 Task: Create a due date automation trigger when advanced on, on the monday after a card is due add fields without custom field "Resume" set to a number greater than 1 and greater or equal to 10 at 11:00 AM.
Action: Mouse moved to (1021, 77)
Screenshot: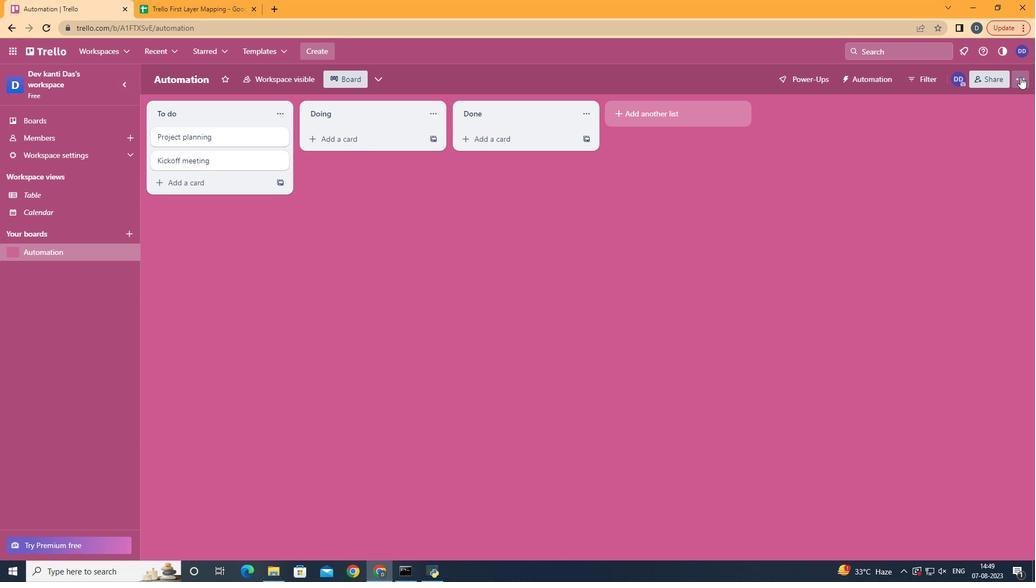 
Action: Mouse pressed left at (1021, 77)
Screenshot: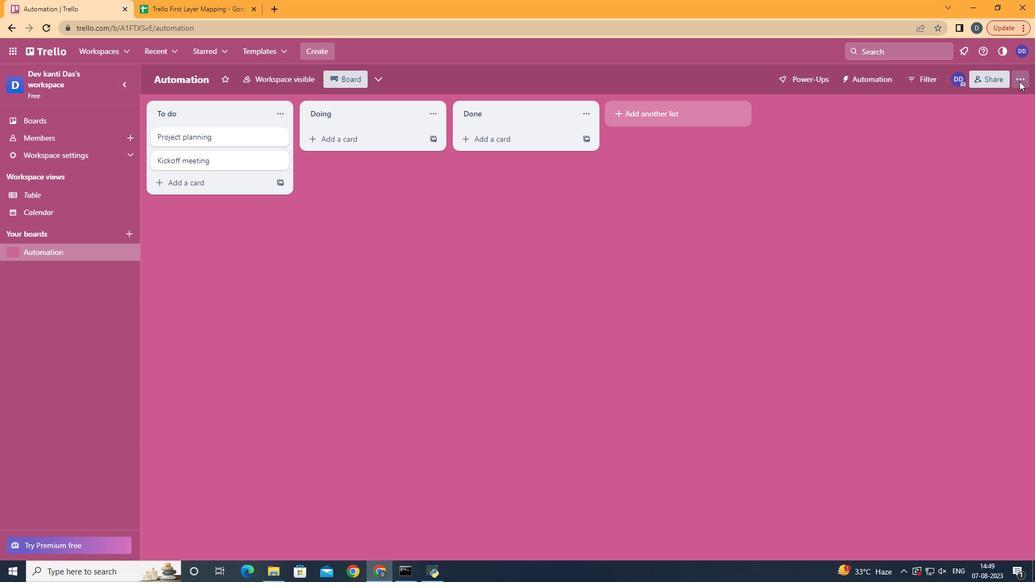 
Action: Mouse moved to (964, 218)
Screenshot: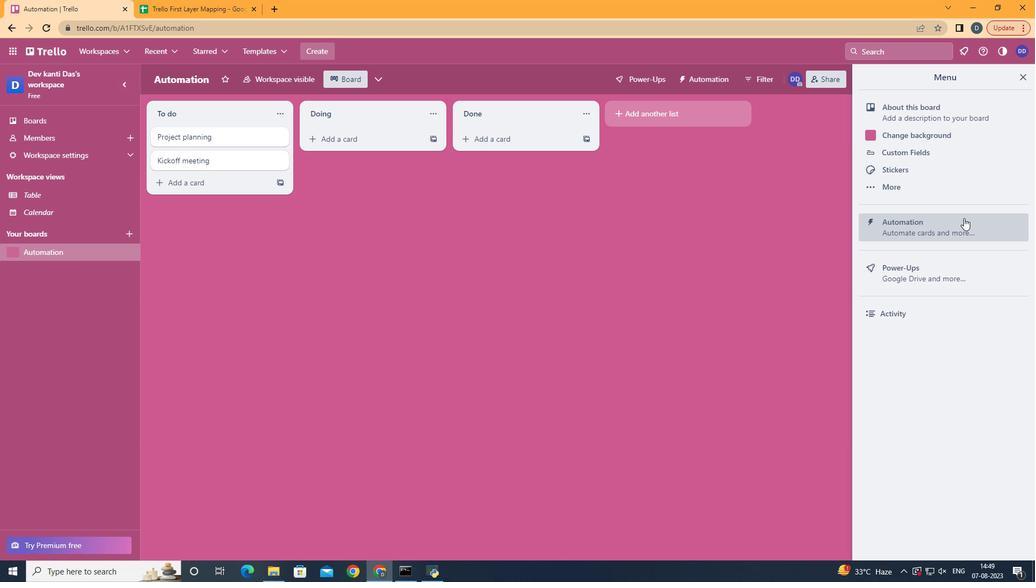 
Action: Mouse pressed left at (964, 218)
Screenshot: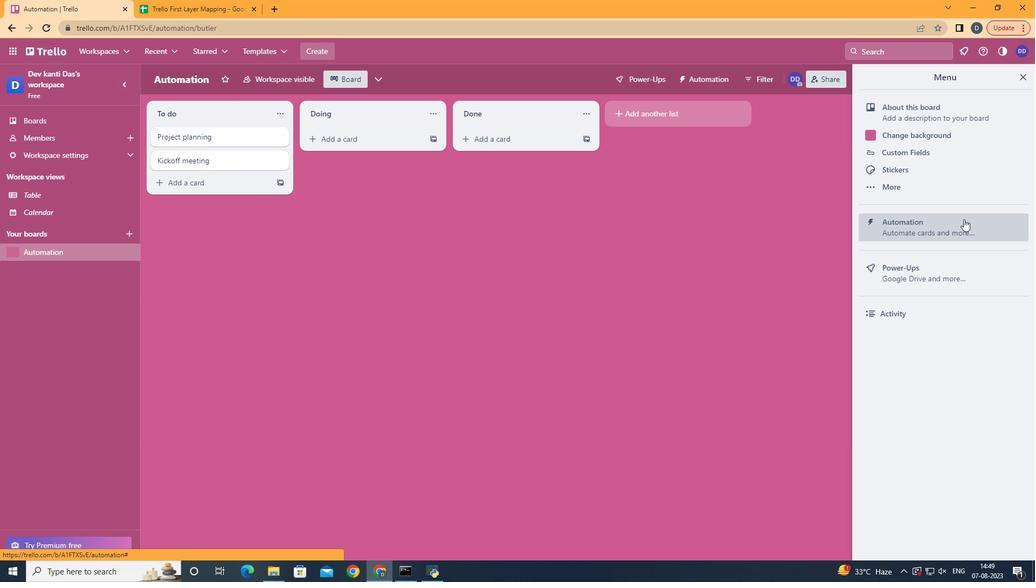 
Action: Mouse moved to (219, 222)
Screenshot: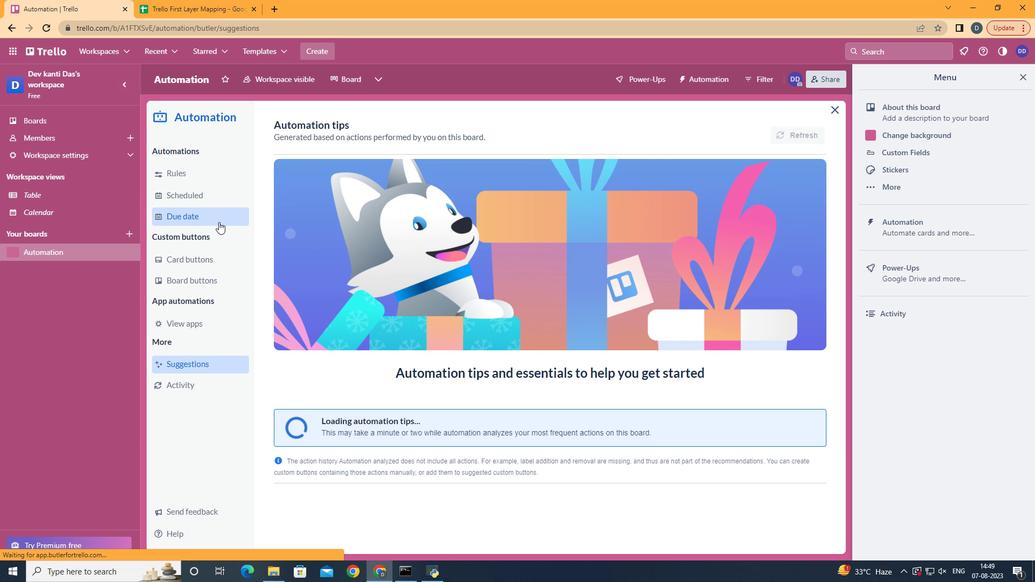 
Action: Mouse pressed left at (219, 222)
Screenshot: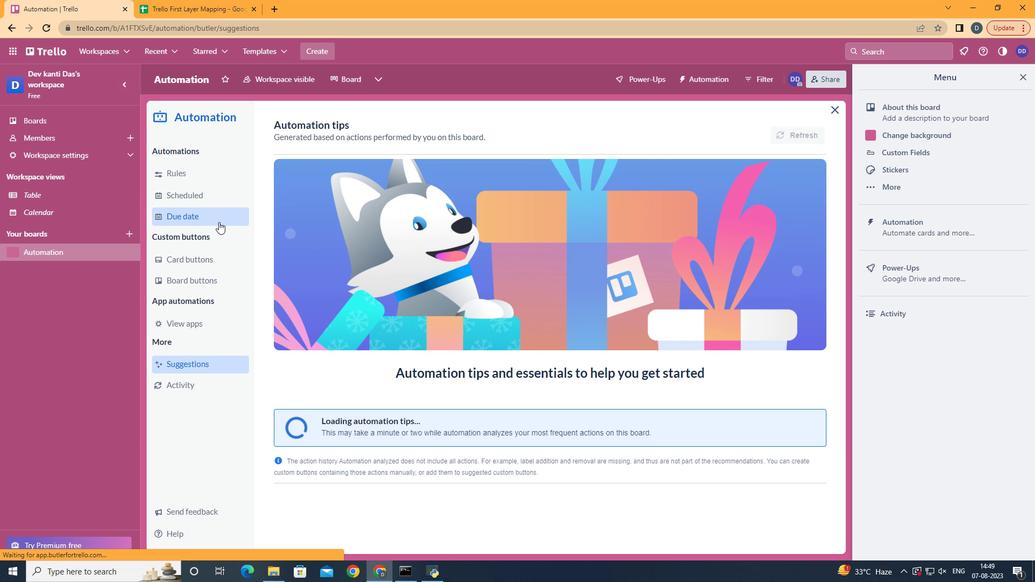 
Action: Mouse moved to (759, 130)
Screenshot: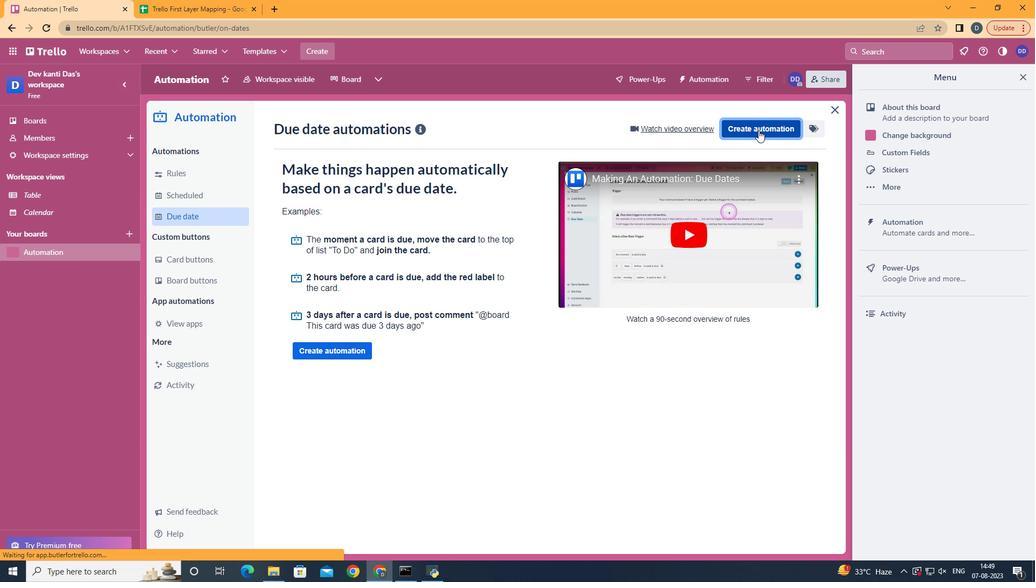 
Action: Mouse pressed left at (759, 130)
Screenshot: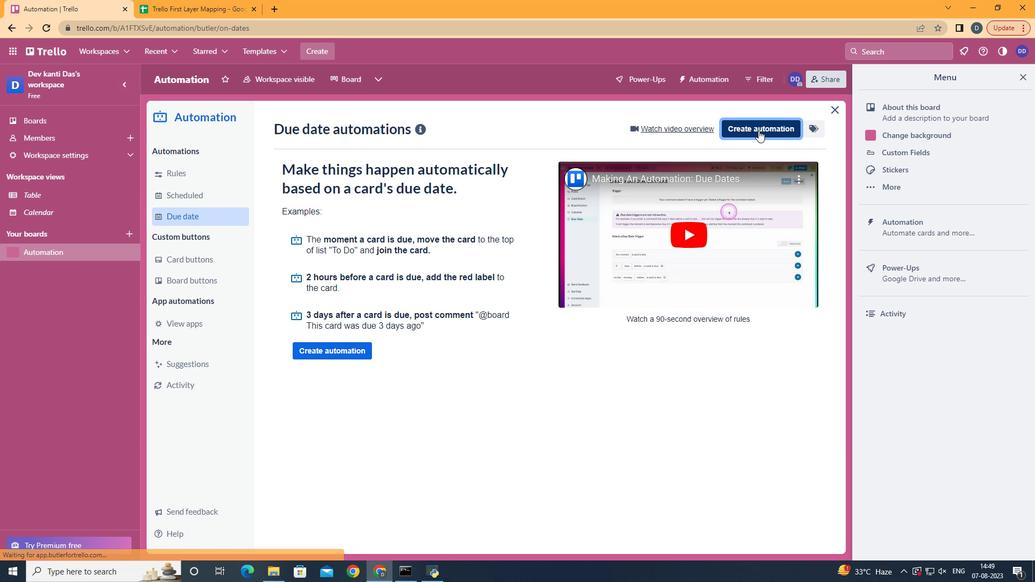
Action: Mouse moved to (551, 229)
Screenshot: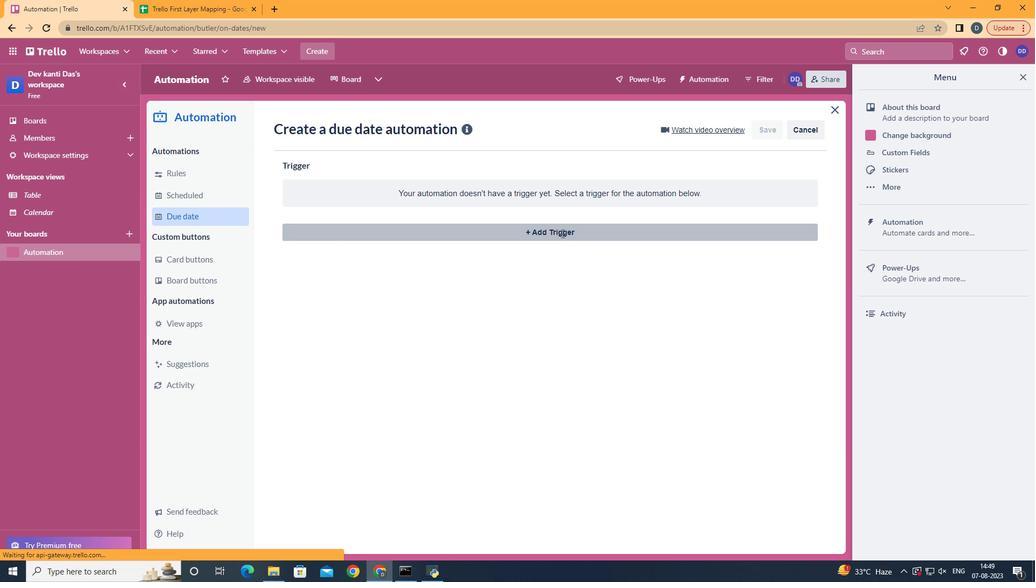 
Action: Mouse pressed left at (551, 229)
Screenshot: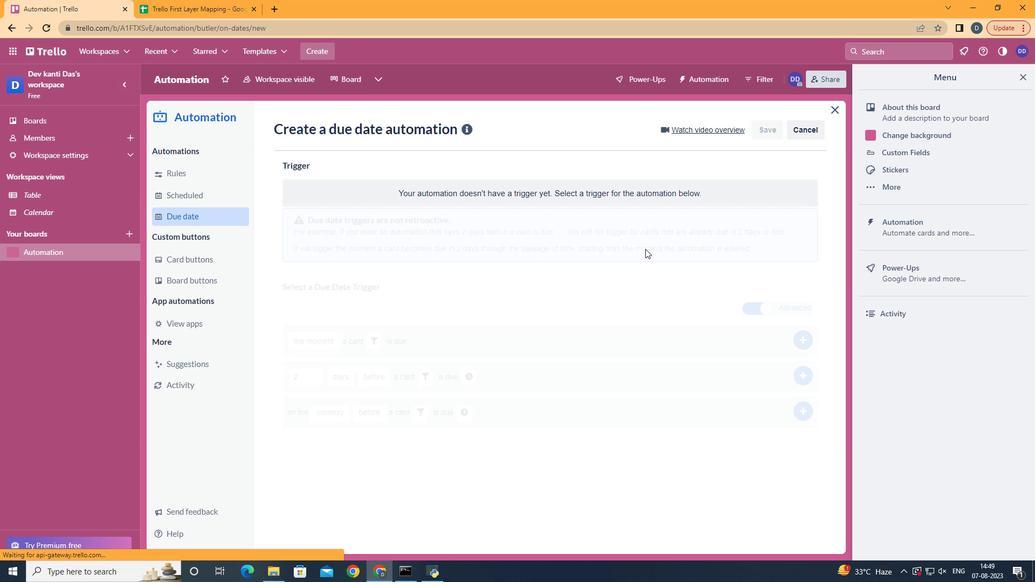 
Action: Mouse moved to (356, 281)
Screenshot: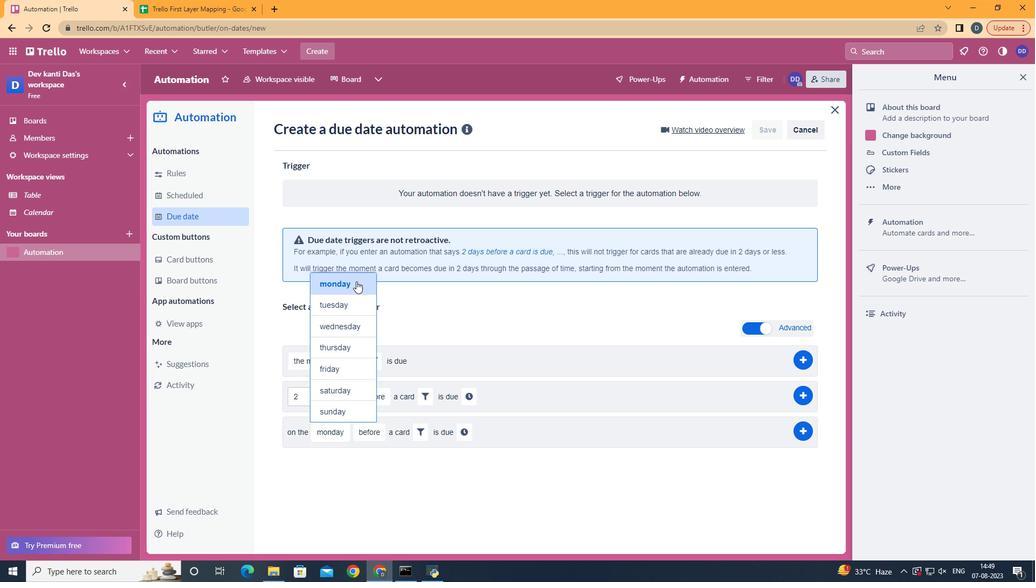 
Action: Mouse pressed left at (356, 281)
Screenshot: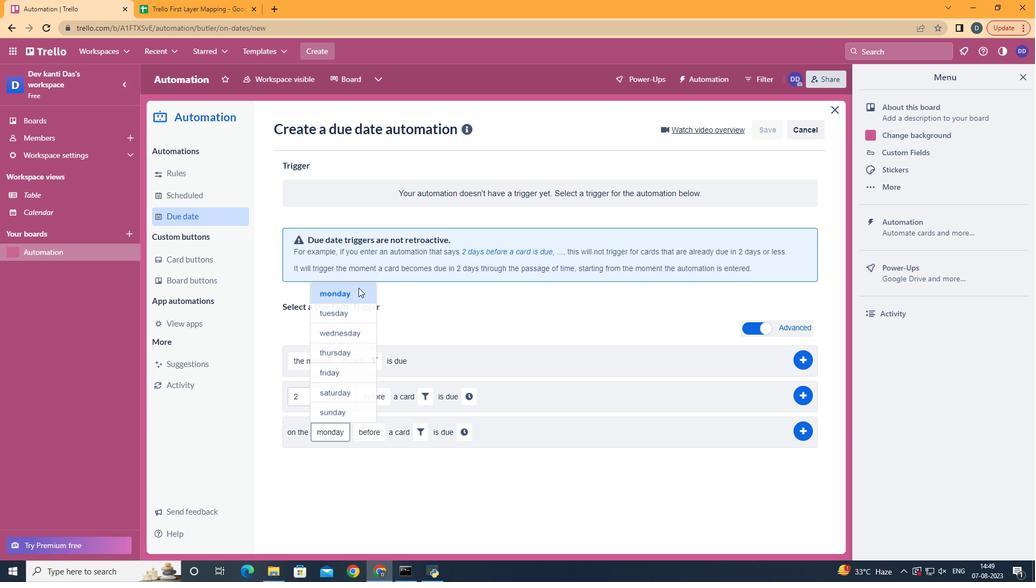 
Action: Mouse moved to (372, 469)
Screenshot: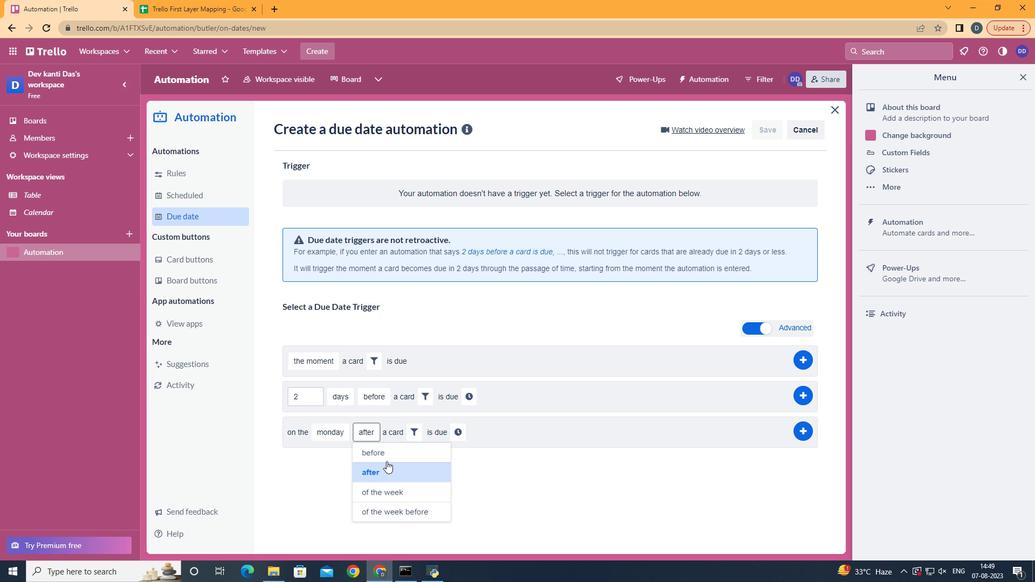 
Action: Mouse pressed left at (372, 469)
Screenshot: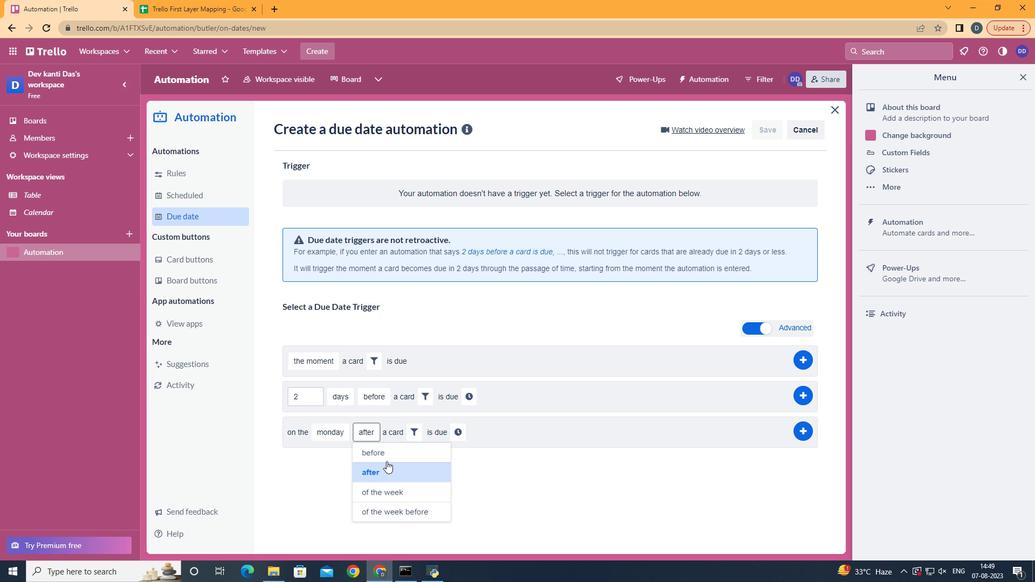 
Action: Mouse moved to (415, 435)
Screenshot: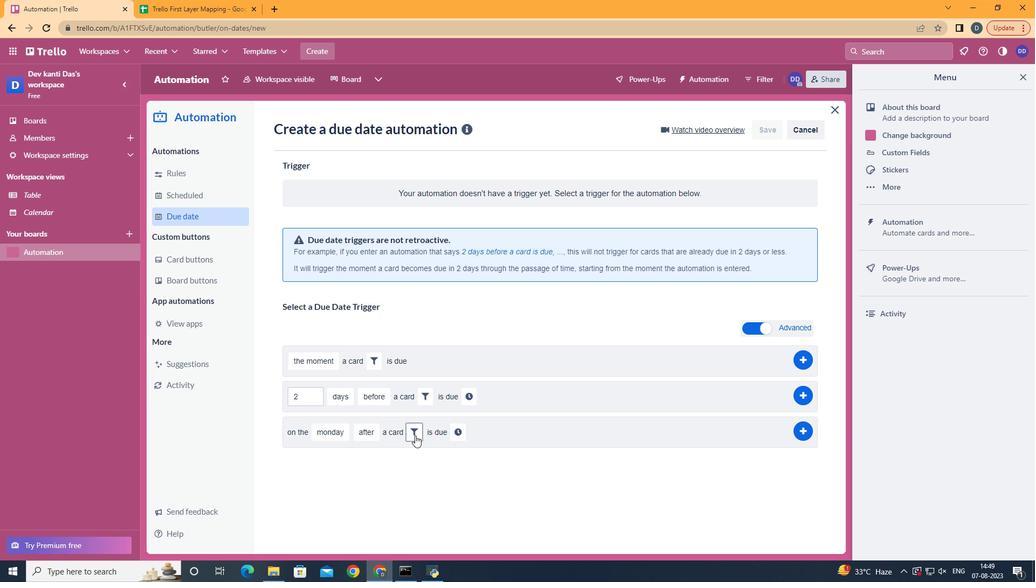 
Action: Mouse pressed left at (415, 435)
Screenshot: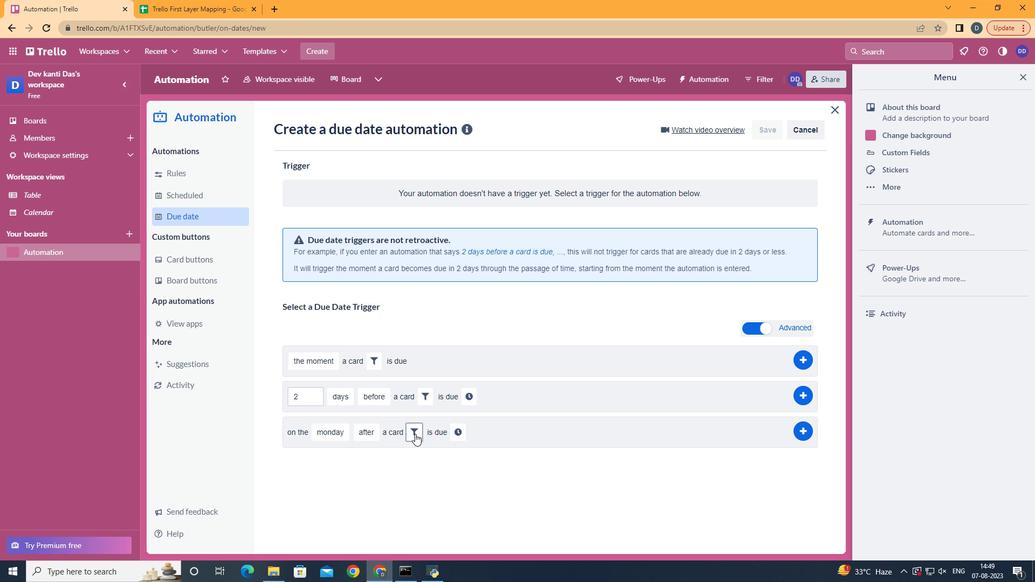 
Action: Mouse moved to (596, 462)
Screenshot: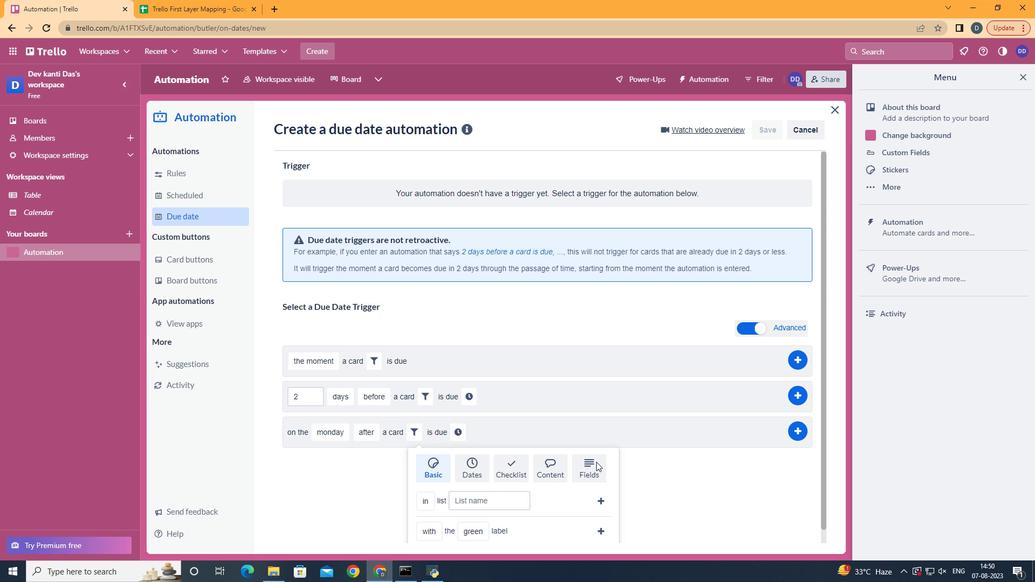 
Action: Mouse pressed left at (596, 462)
Screenshot: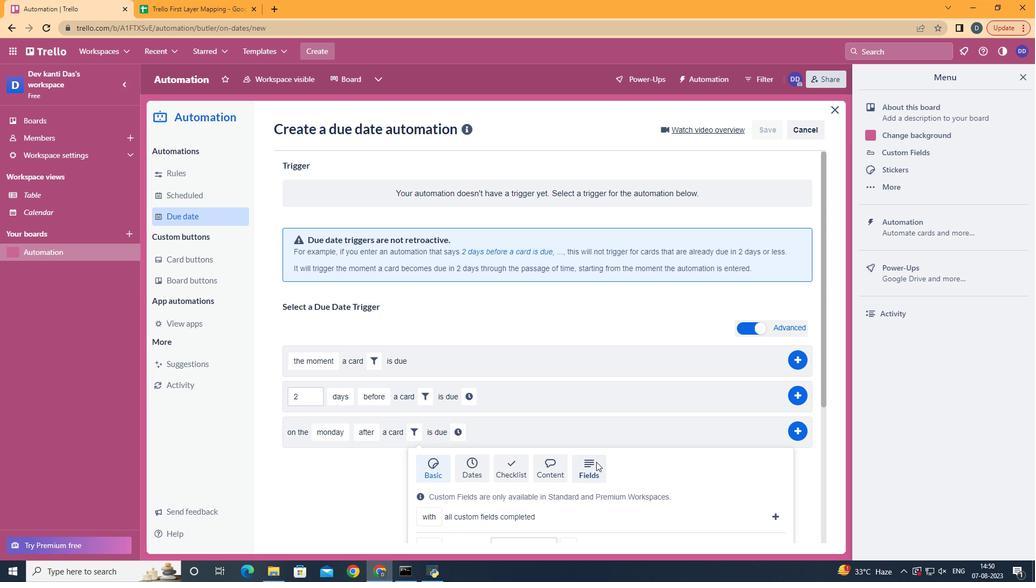 
Action: Mouse scrolled (596, 461) with delta (0, 0)
Screenshot: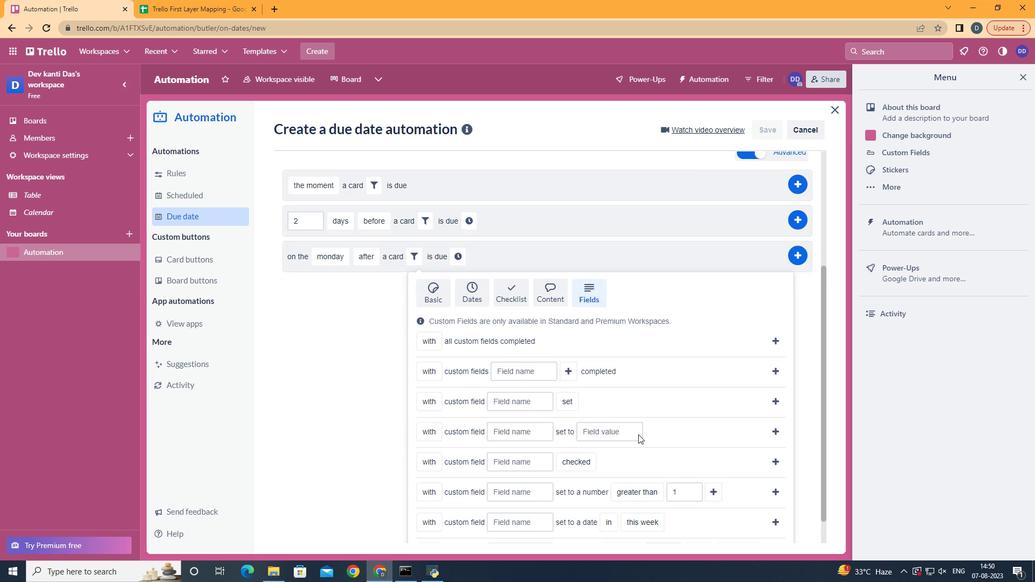 
Action: Mouse scrolled (596, 461) with delta (0, 0)
Screenshot: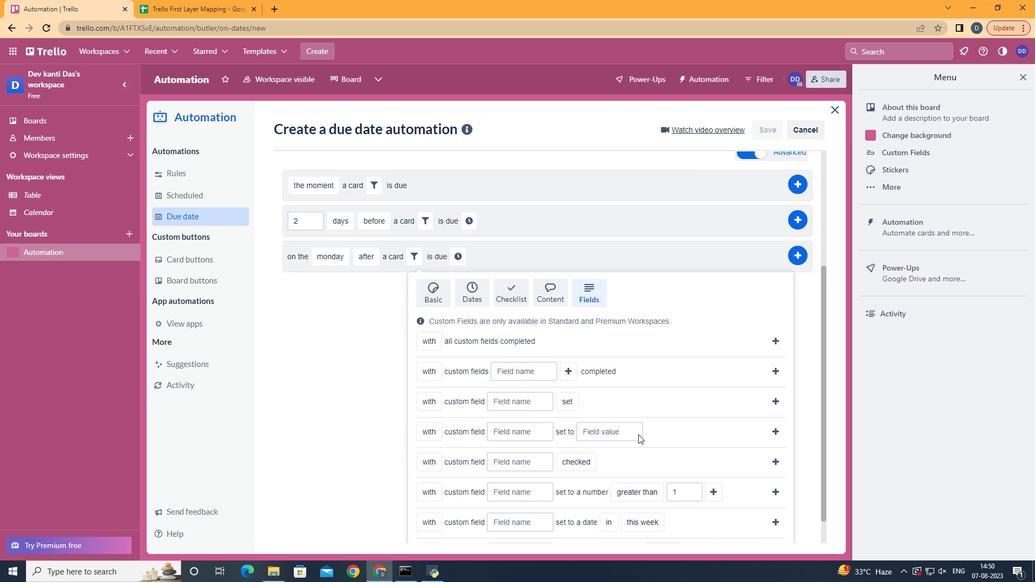 
Action: Mouse scrolled (596, 461) with delta (0, 0)
Screenshot: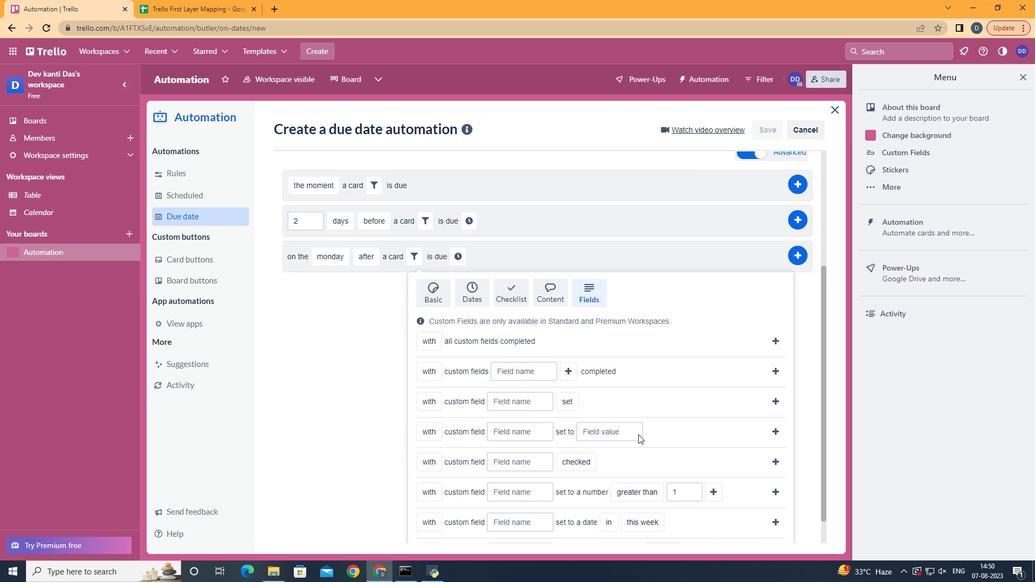 
Action: Mouse scrolled (596, 461) with delta (0, 0)
Screenshot: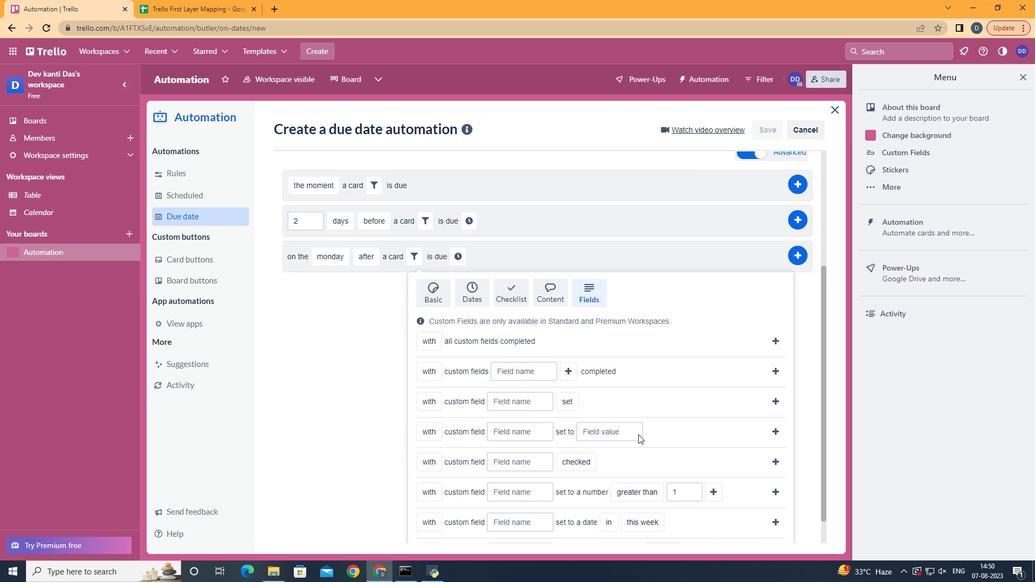 
Action: Mouse scrolled (596, 461) with delta (0, 0)
Screenshot: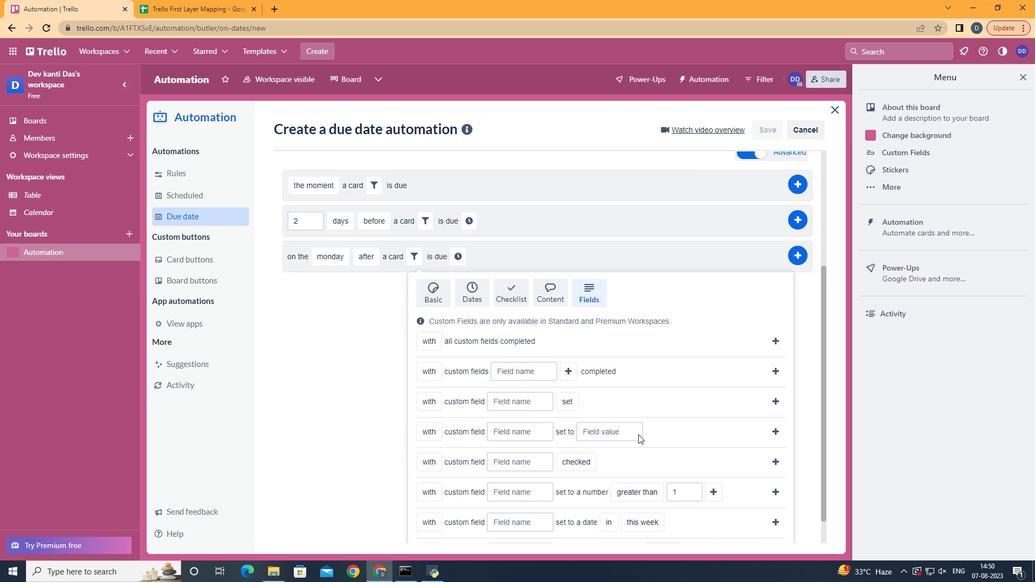 
Action: Mouse scrolled (596, 461) with delta (0, 0)
Screenshot: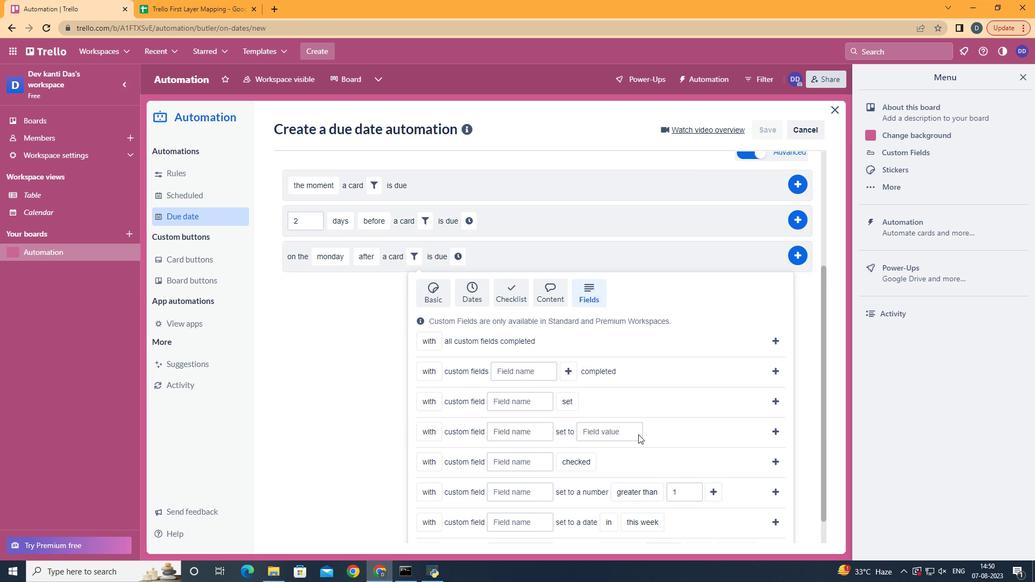 
Action: Mouse moved to (597, 462)
Screenshot: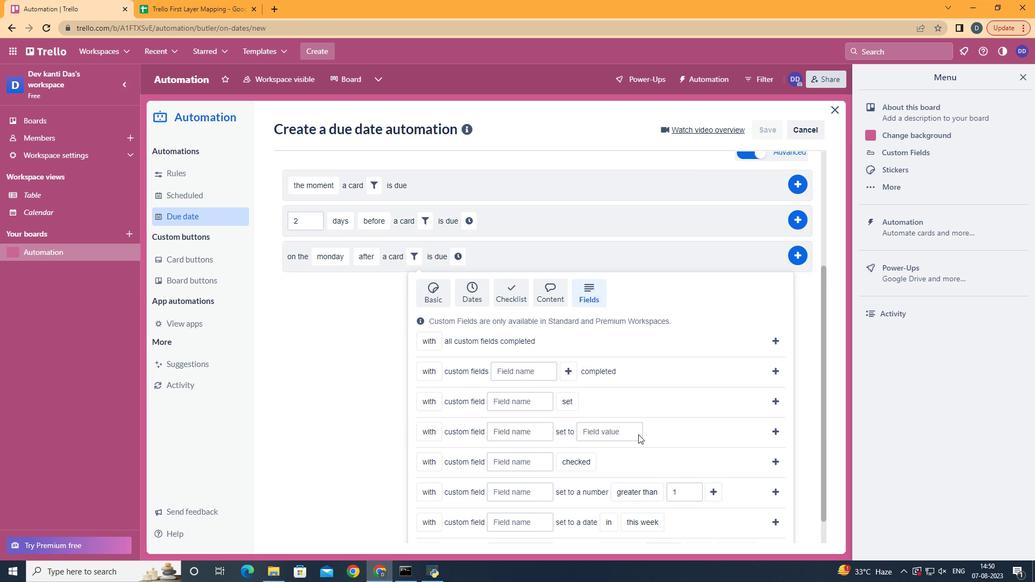 
Action: Mouse scrolled (597, 461) with delta (0, 0)
Screenshot: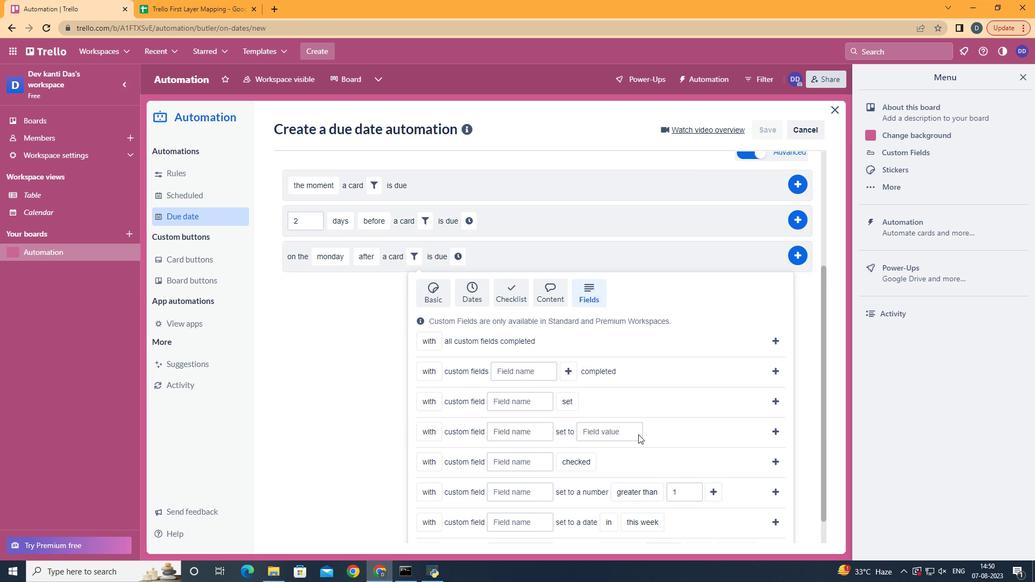 
Action: Mouse moved to (438, 499)
Screenshot: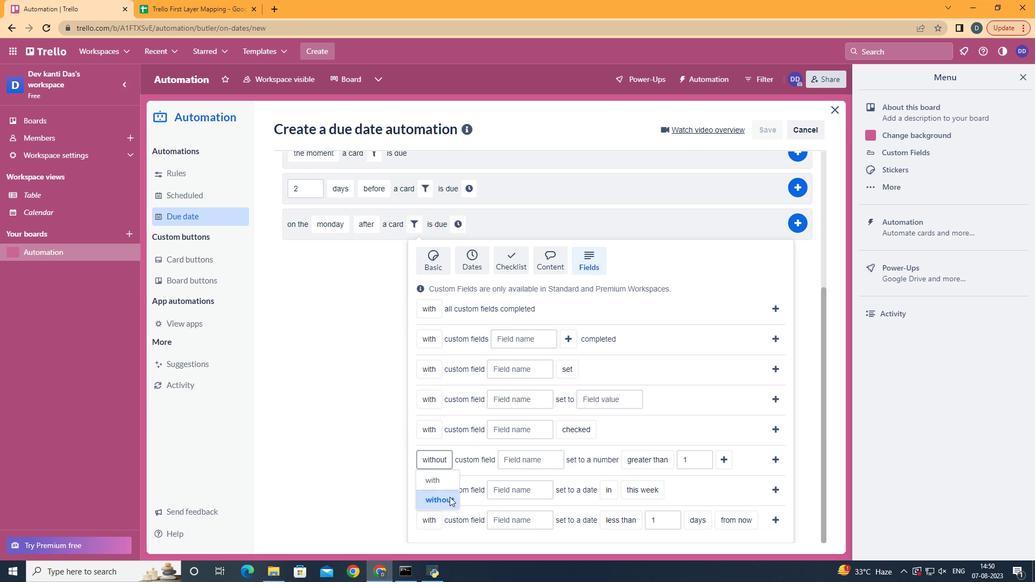 
Action: Mouse pressed left at (438, 499)
Screenshot: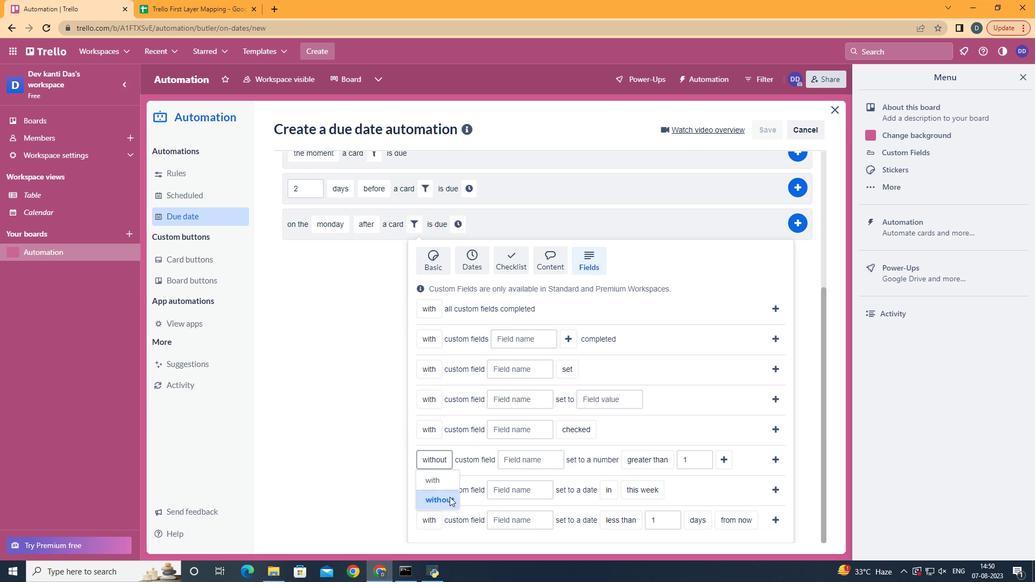 
Action: Mouse moved to (529, 465)
Screenshot: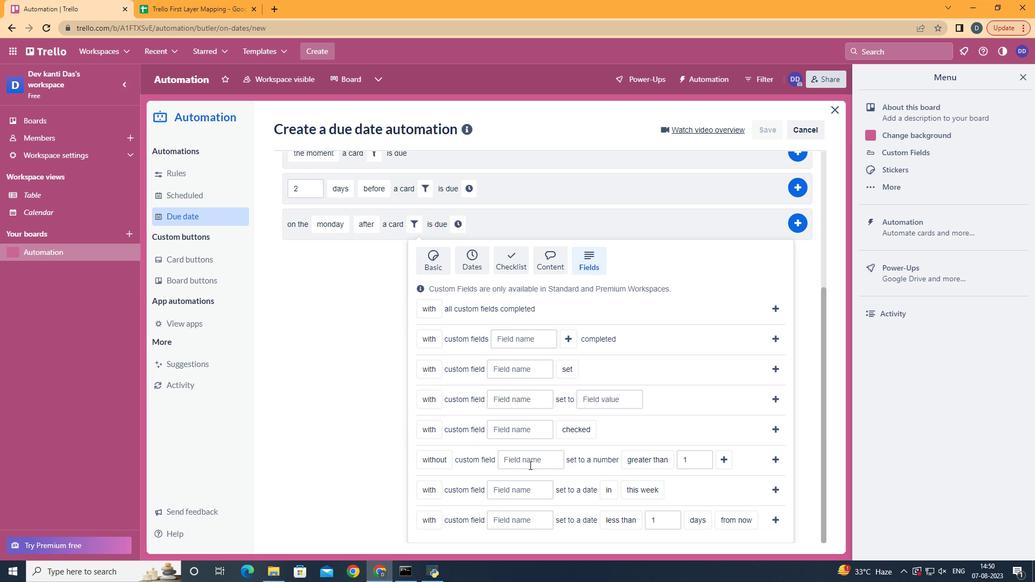 
Action: Mouse pressed left at (529, 465)
Screenshot: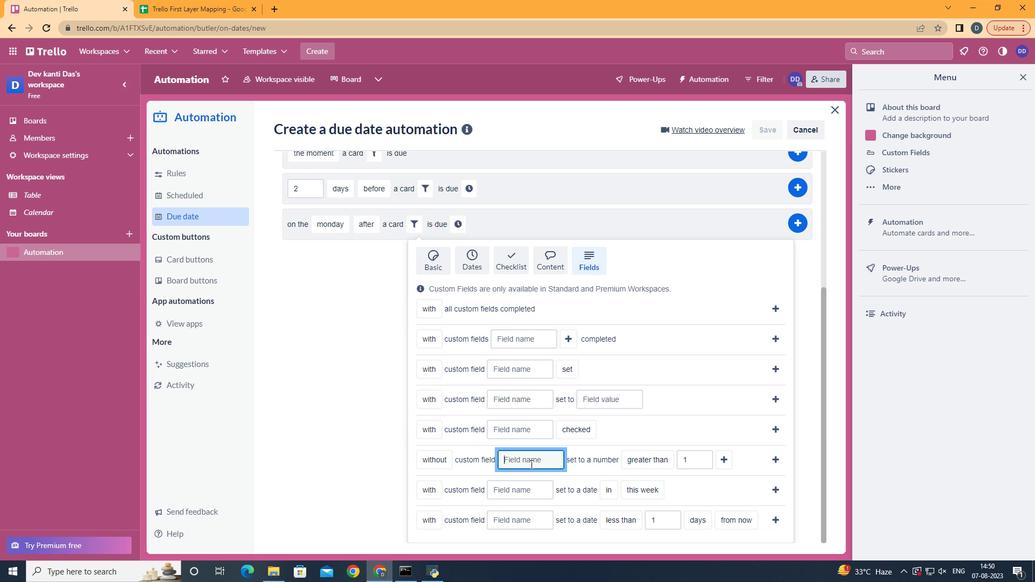 
Action: Mouse moved to (530, 464)
Screenshot: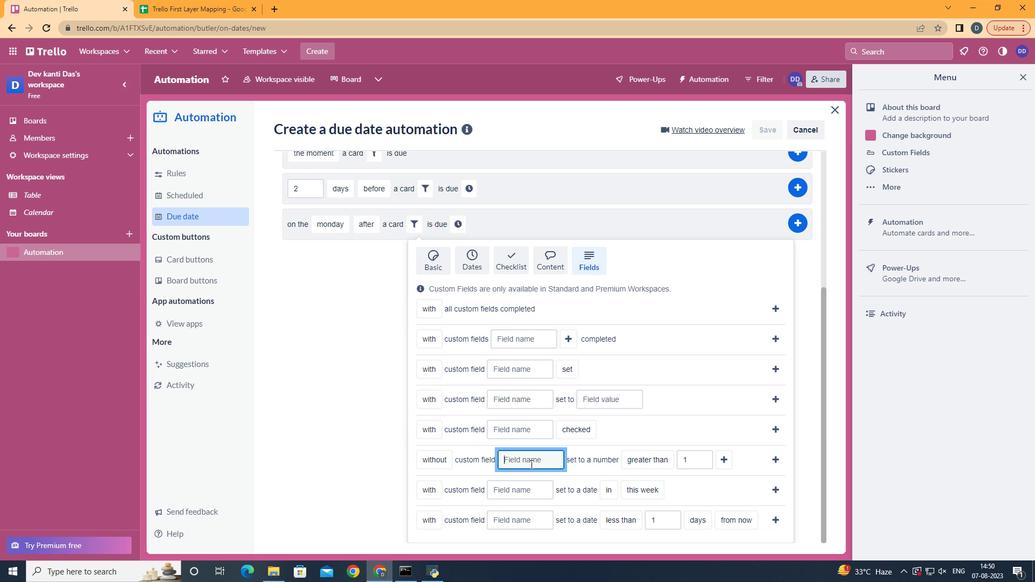 
Action: Key pressed <Key.shift>Resume
Screenshot: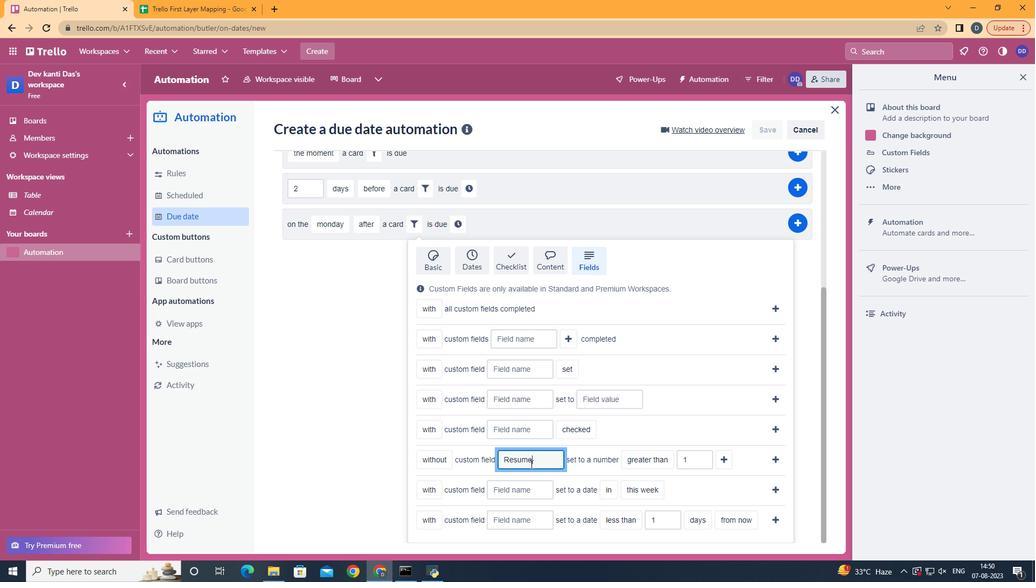 
Action: Mouse moved to (674, 371)
Screenshot: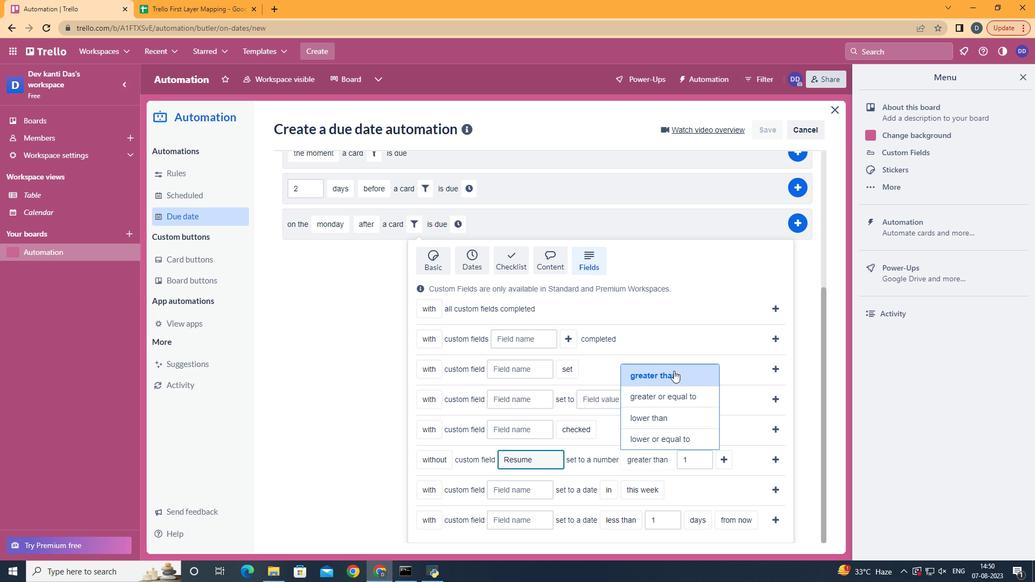 
Action: Mouse pressed left at (674, 371)
Screenshot: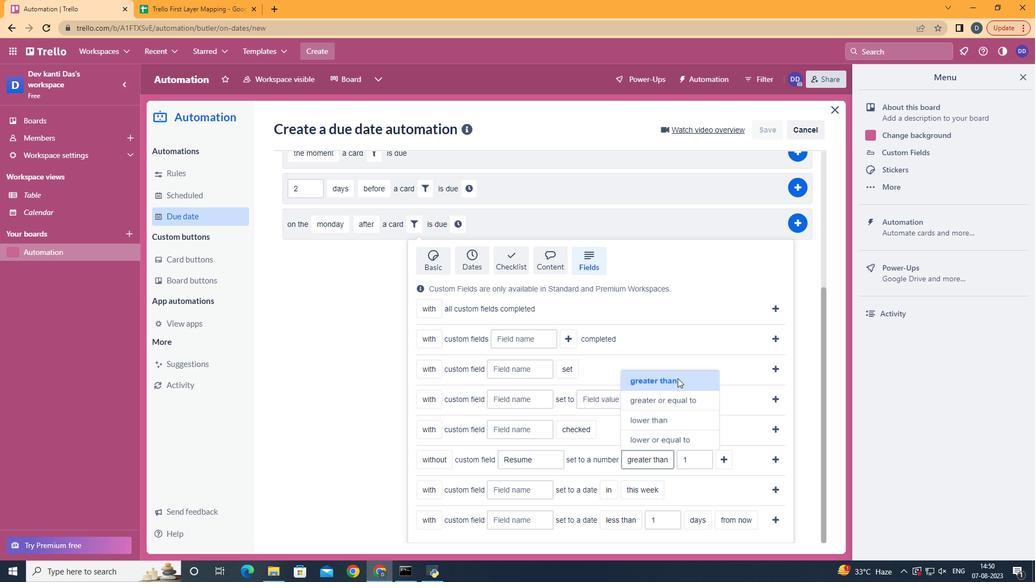 
Action: Mouse moved to (730, 466)
Screenshot: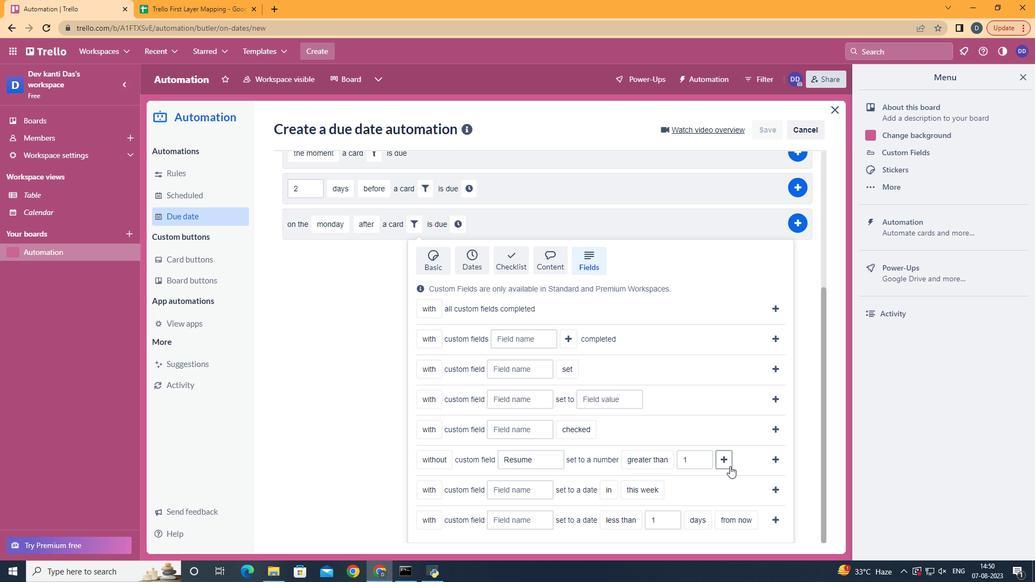 
Action: Mouse pressed left at (730, 466)
Screenshot: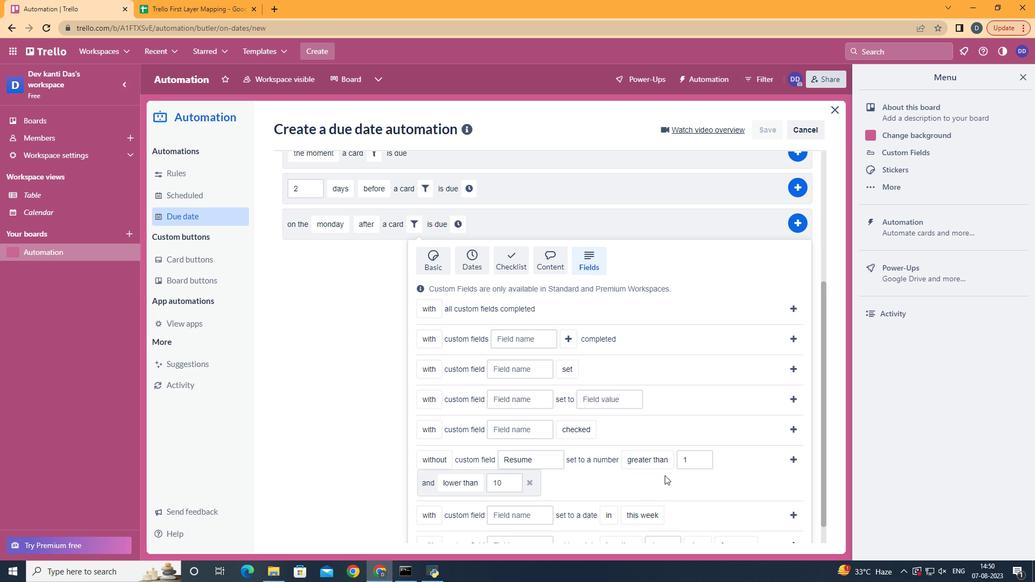 
Action: Mouse moved to (485, 462)
Screenshot: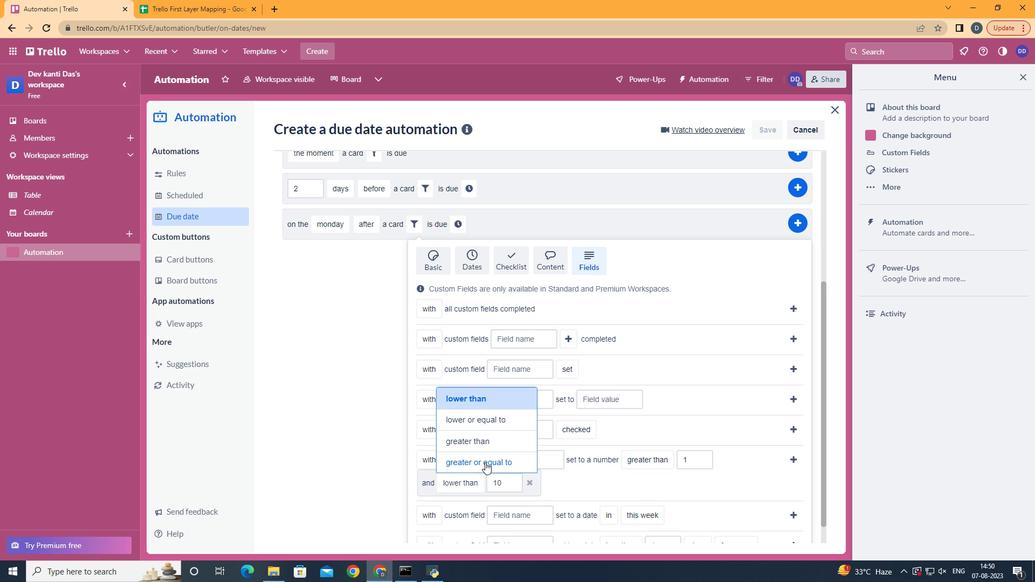 
Action: Mouse pressed left at (485, 462)
Screenshot: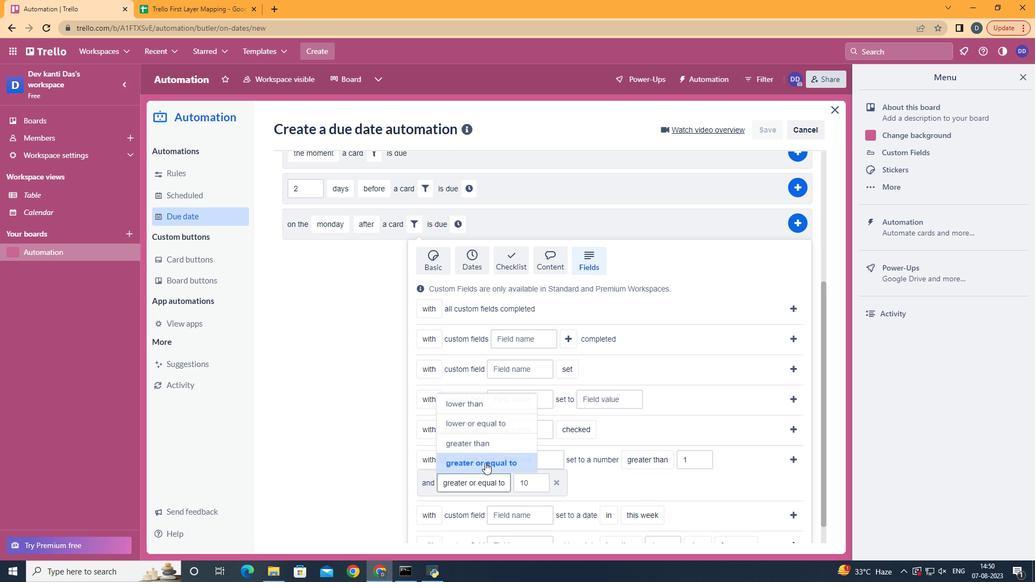 
Action: Mouse moved to (798, 460)
Screenshot: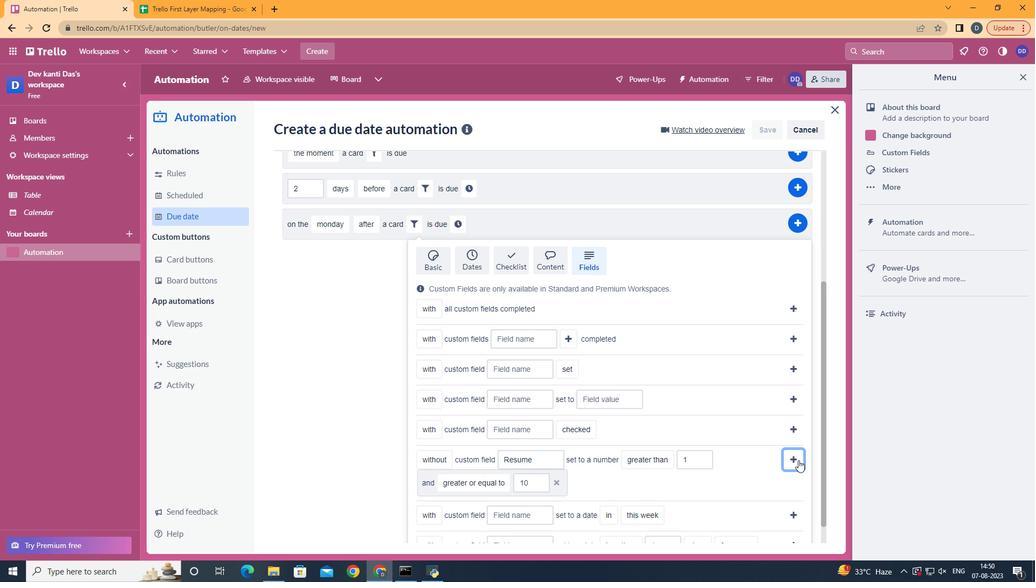 
Action: Mouse pressed left at (798, 460)
Screenshot: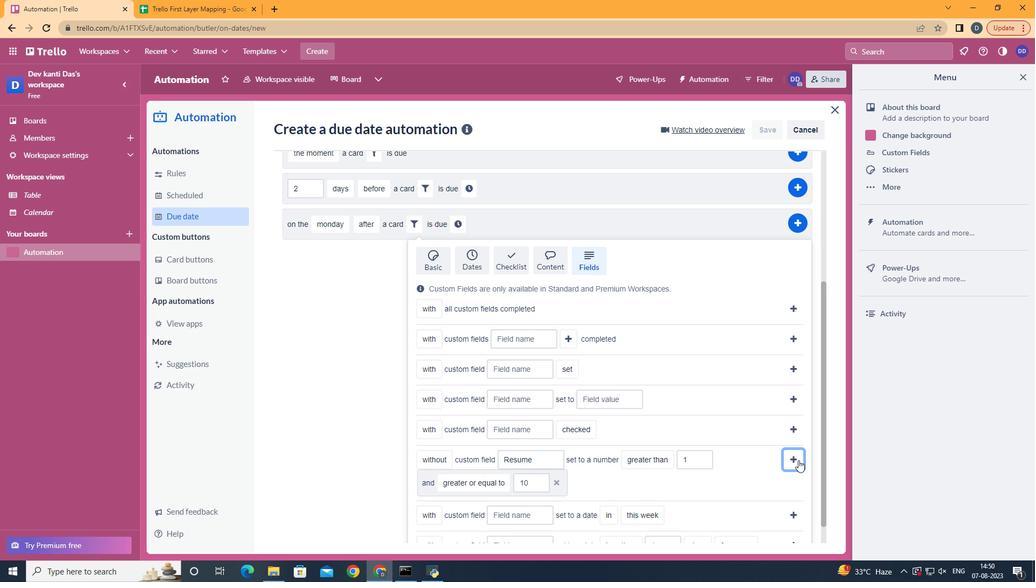 
Action: Mouse moved to (296, 461)
Screenshot: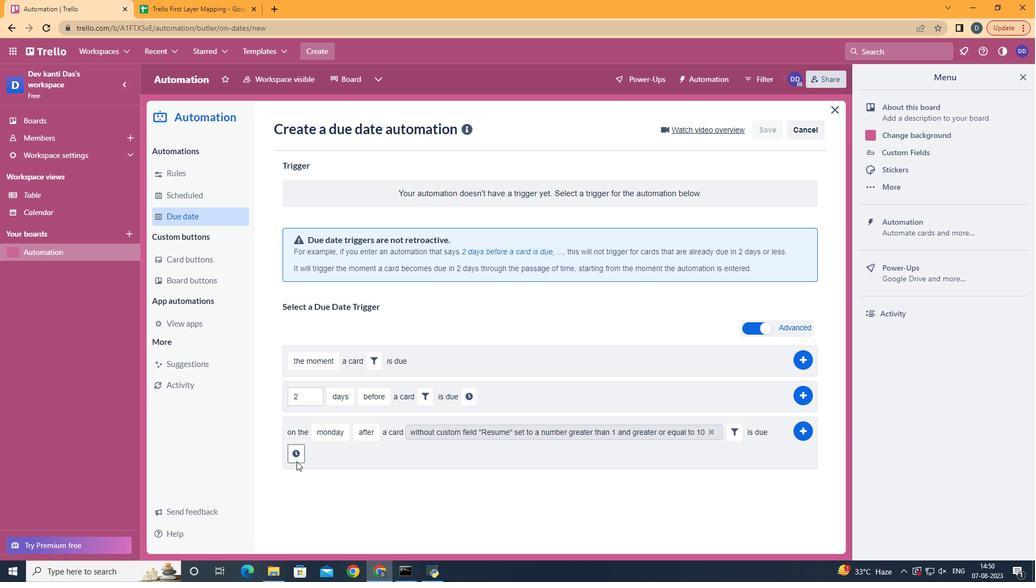 
Action: Mouse pressed left at (296, 461)
Screenshot: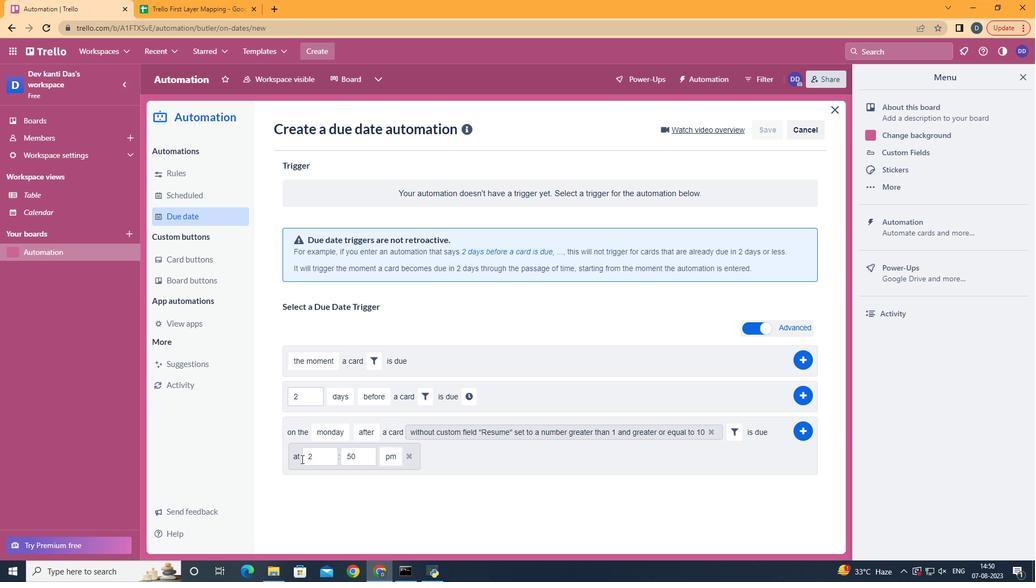 
Action: Mouse moved to (325, 453)
Screenshot: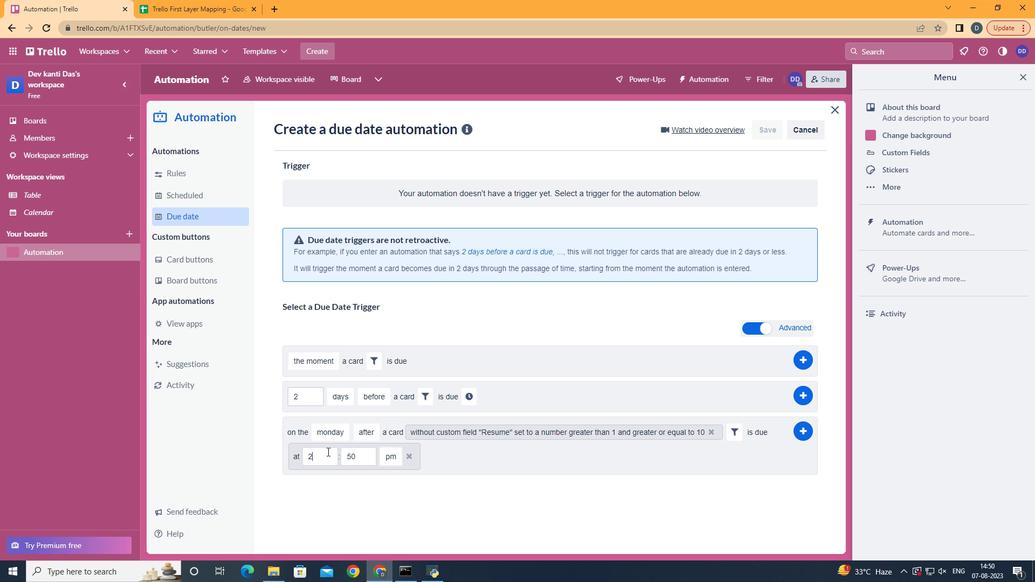 
Action: Mouse pressed left at (325, 453)
Screenshot: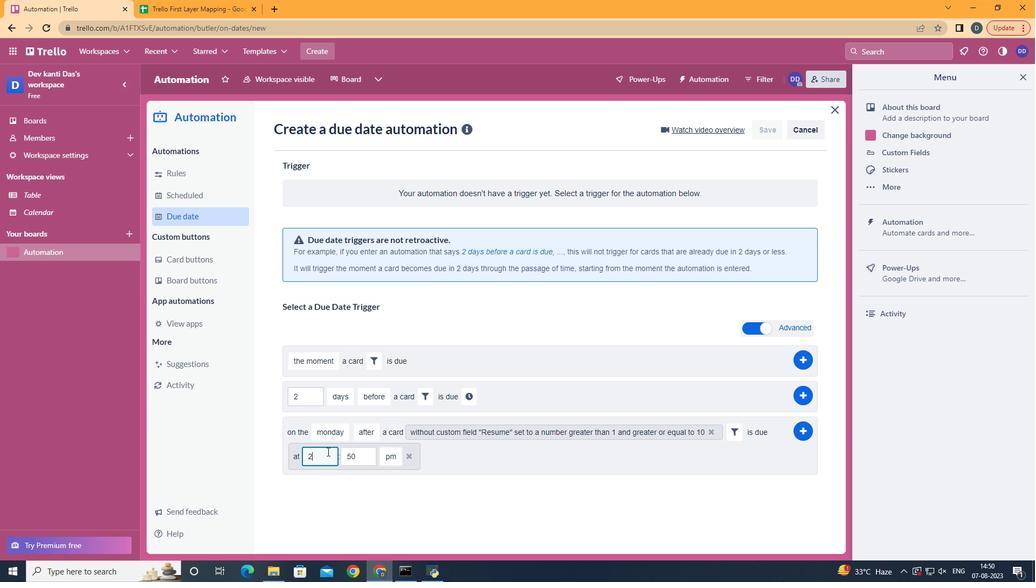 
Action: Mouse moved to (327, 452)
Screenshot: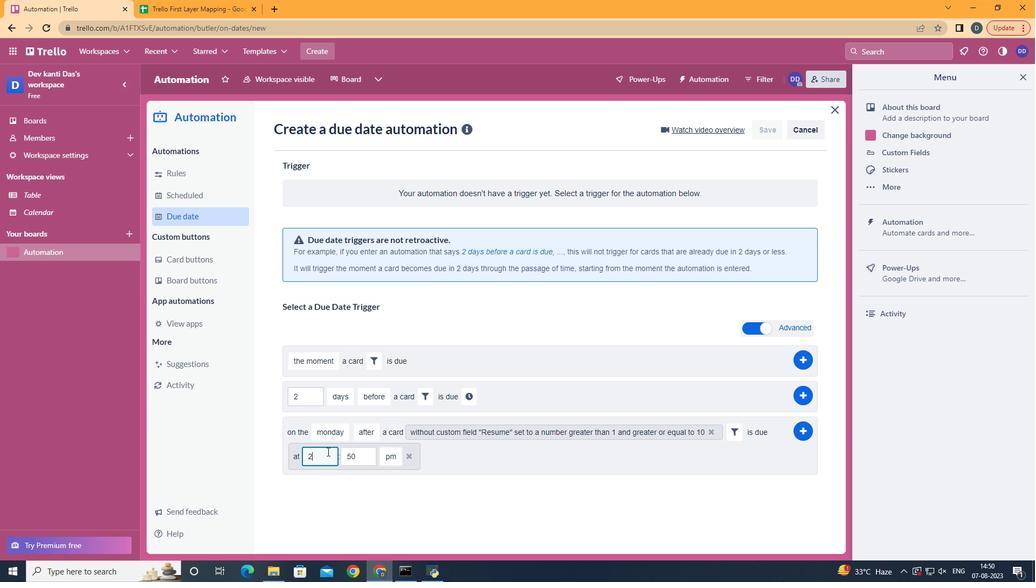 
Action: Key pressed <Key.backspace>11
Screenshot: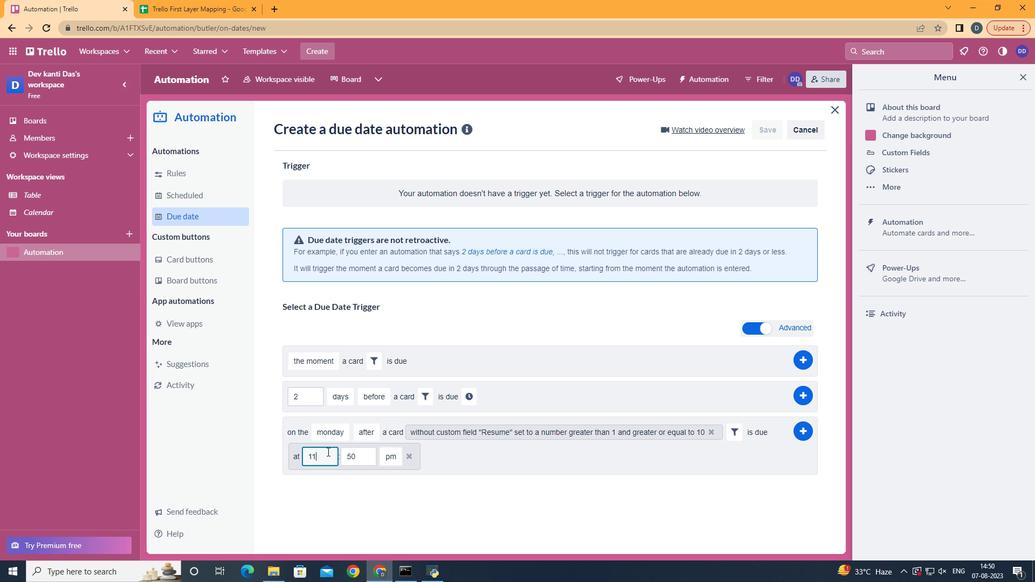 
Action: Mouse moved to (367, 461)
Screenshot: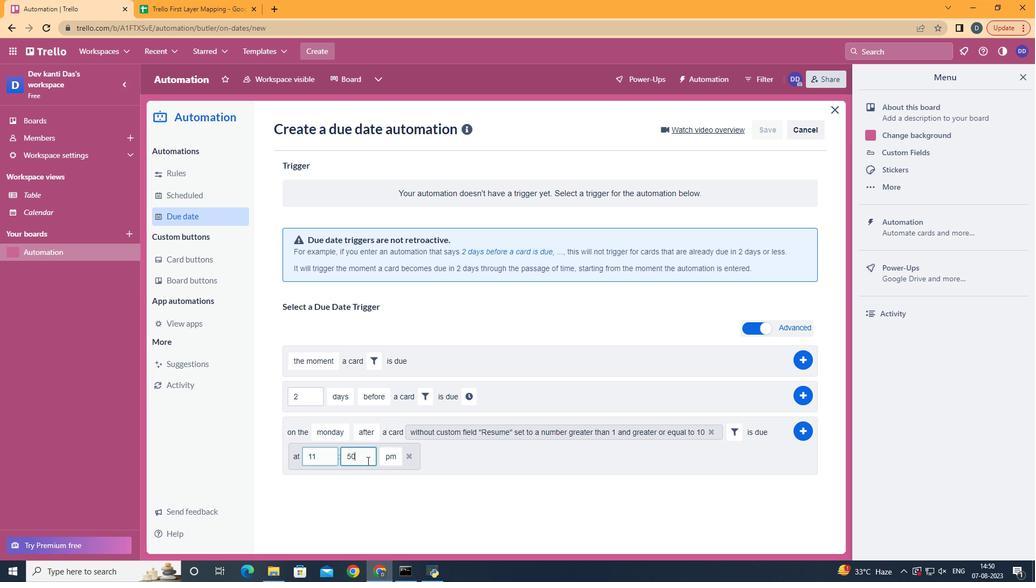 
Action: Mouse pressed left at (367, 461)
Screenshot: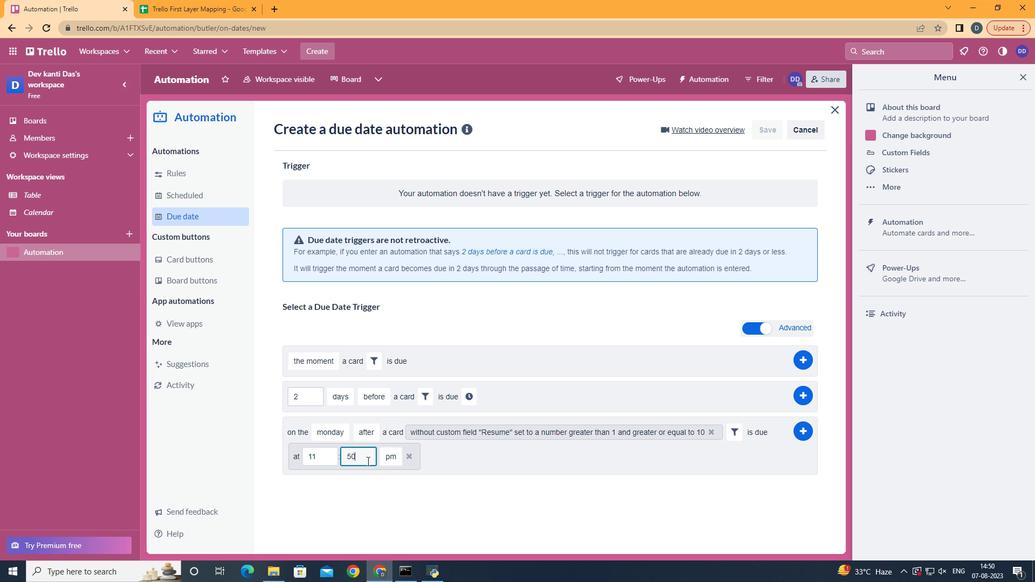 
Action: Key pressed <Key.backspace><Key.backspace>00
Screenshot: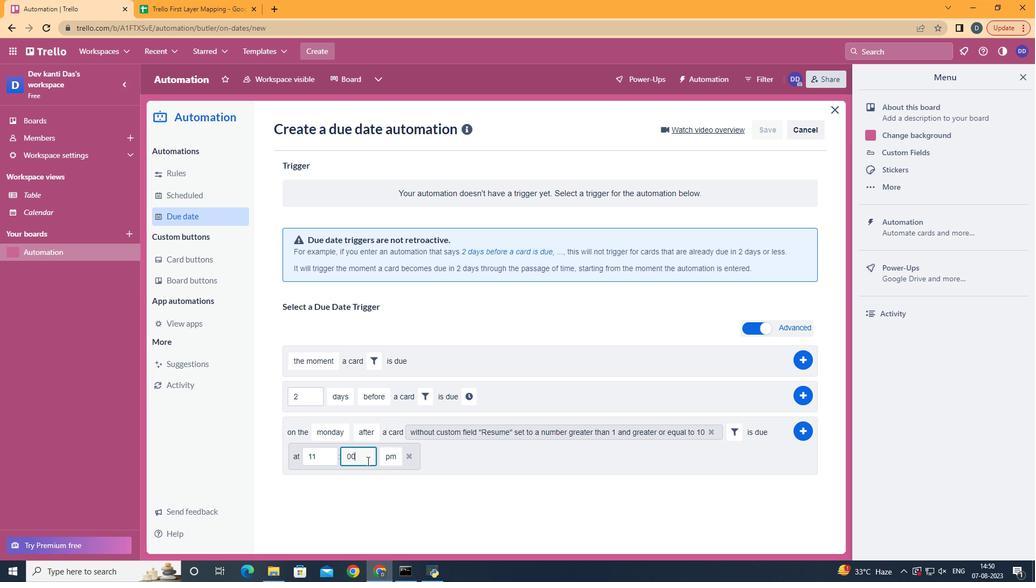 
Action: Mouse moved to (390, 474)
Screenshot: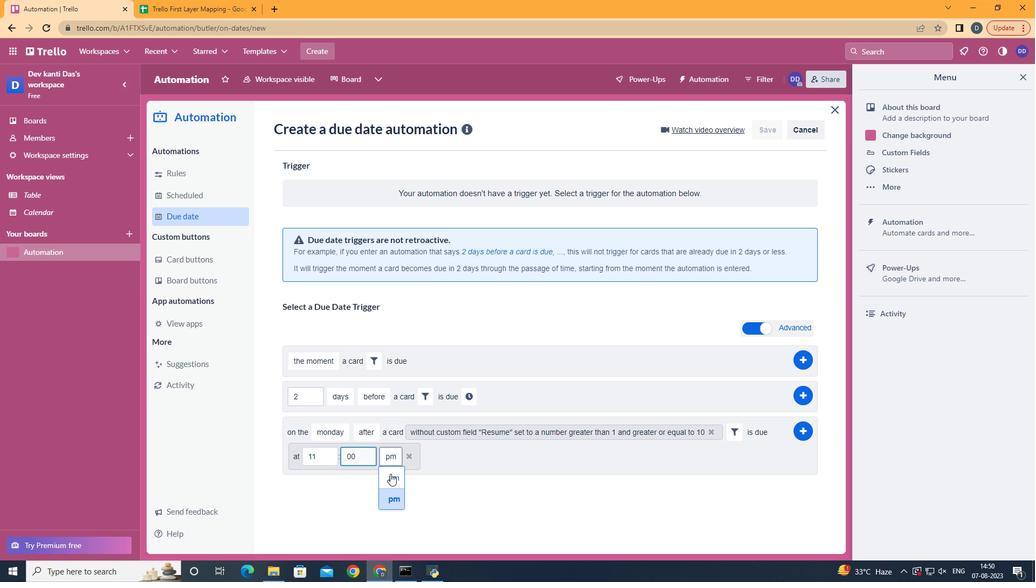 
Action: Mouse pressed left at (390, 474)
Screenshot: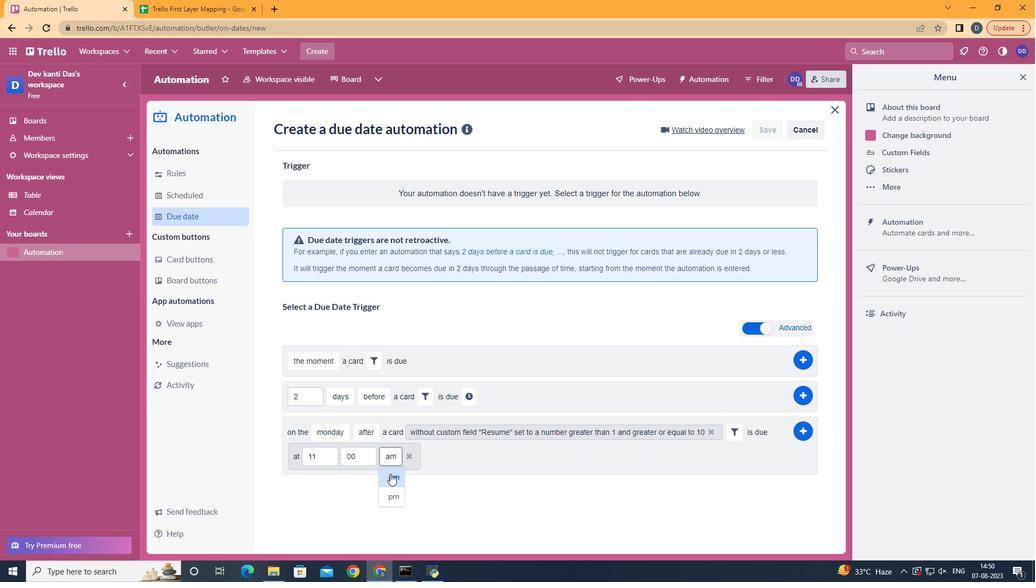 
Action: Mouse moved to (806, 433)
Screenshot: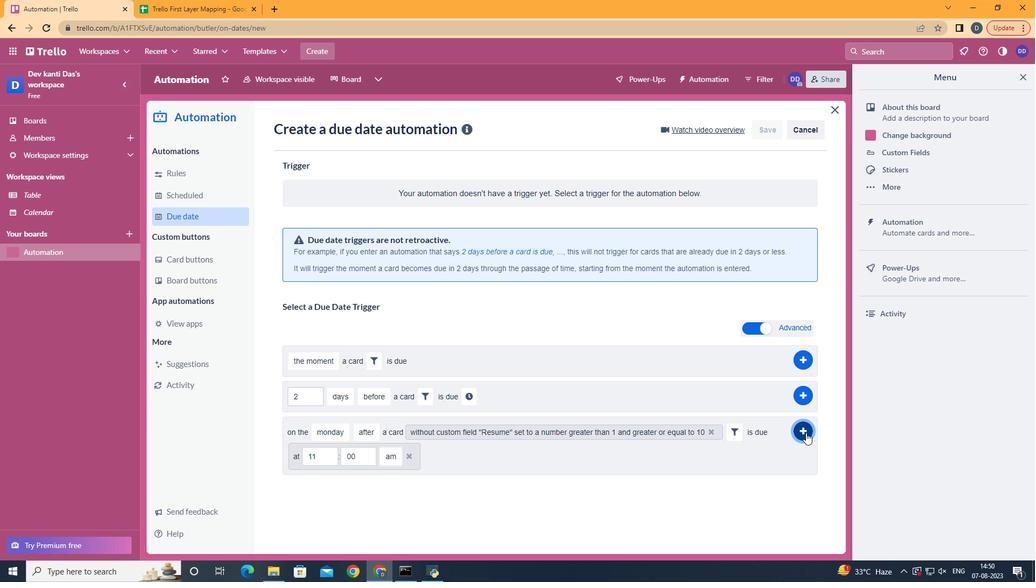 
Action: Mouse pressed left at (806, 433)
Screenshot: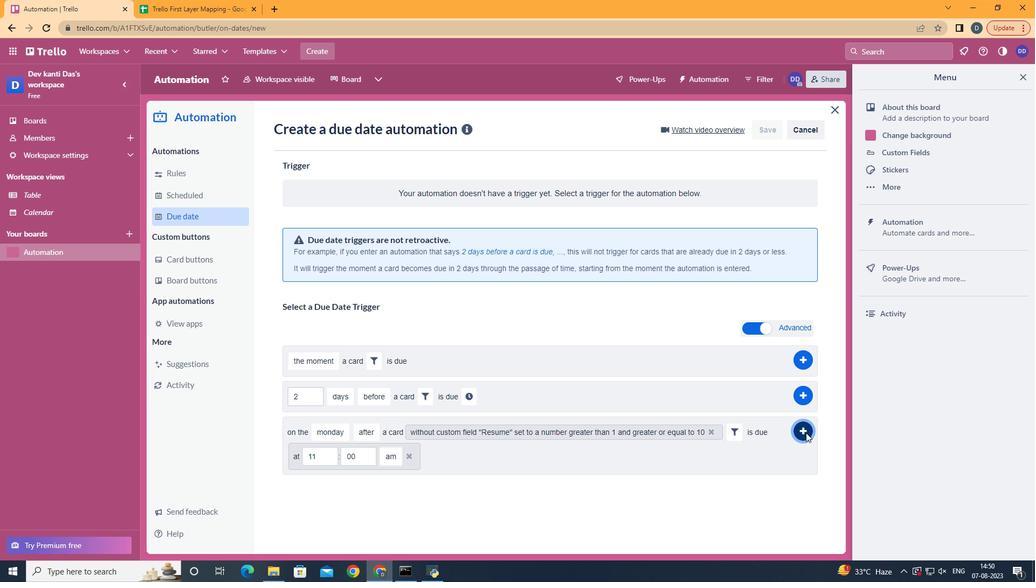 
Action: Mouse moved to (532, 186)
Screenshot: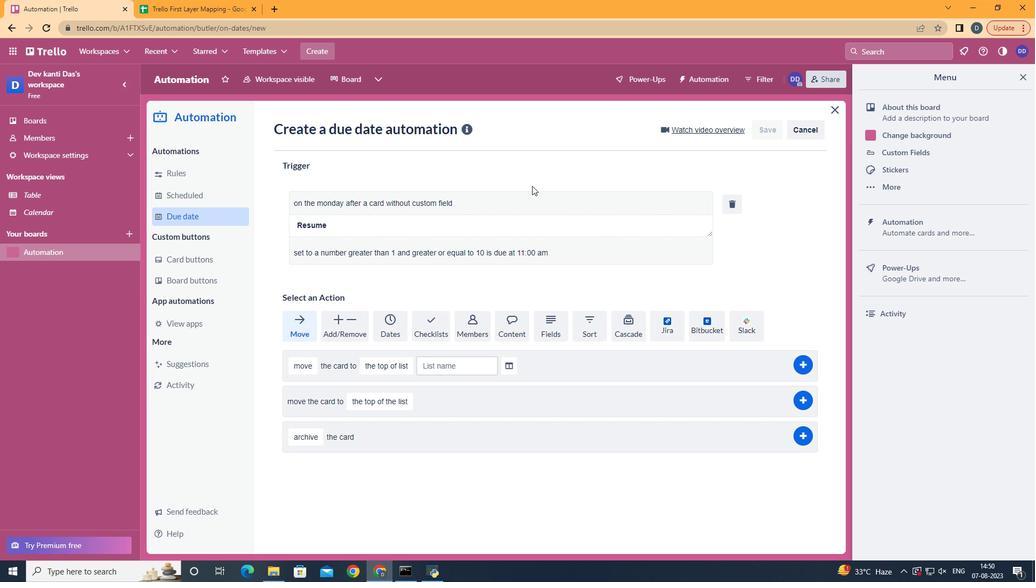 
